 Task: Search copy of my invoice in Marketing Solutions
Action: Mouse moved to (735, 83)
Screenshot: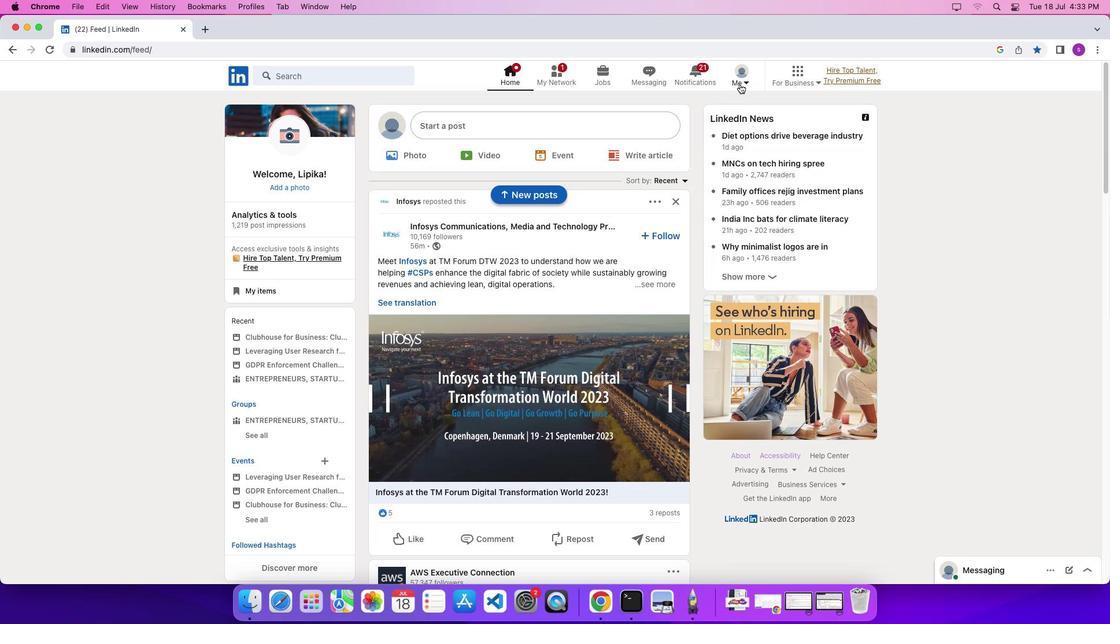 
Action: Mouse pressed left at (735, 83)
Screenshot: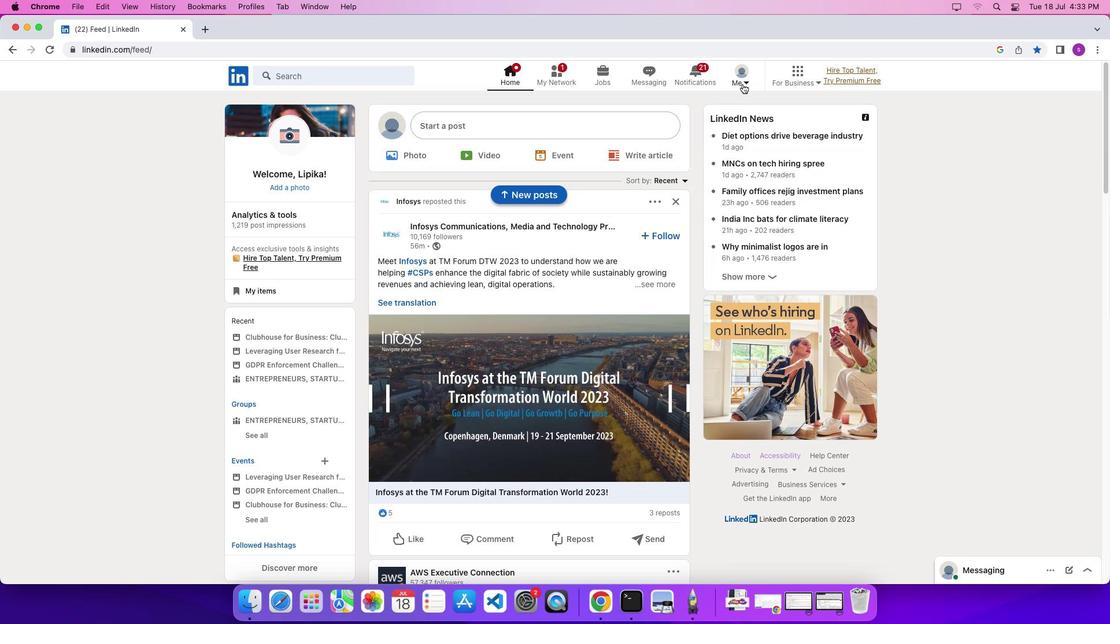 
Action: Mouse moved to (742, 84)
Screenshot: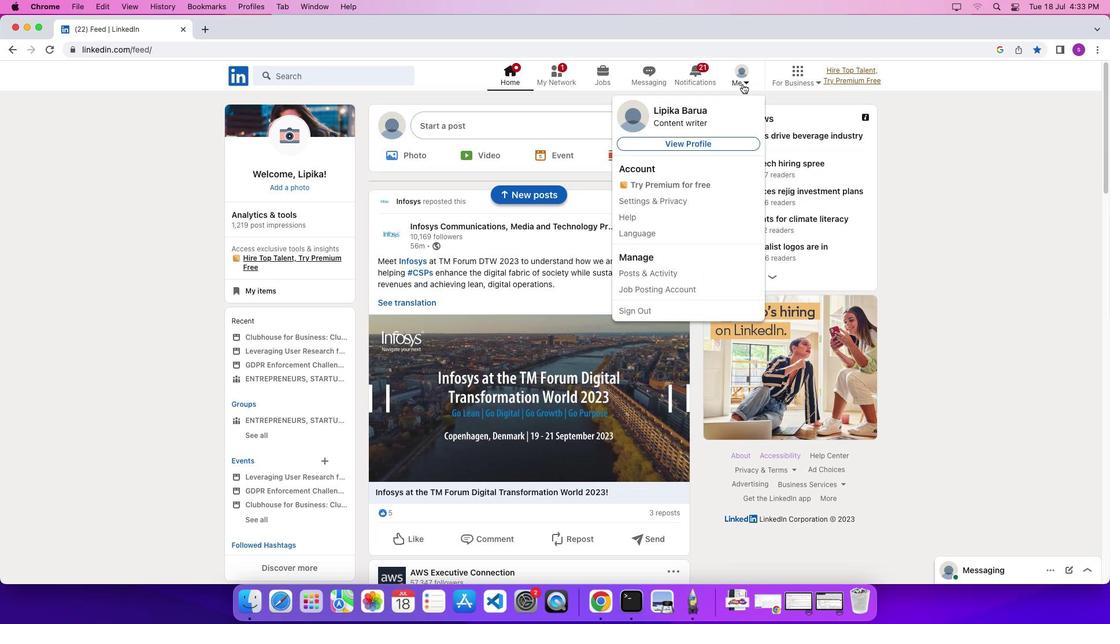 
Action: Mouse pressed left at (742, 84)
Screenshot: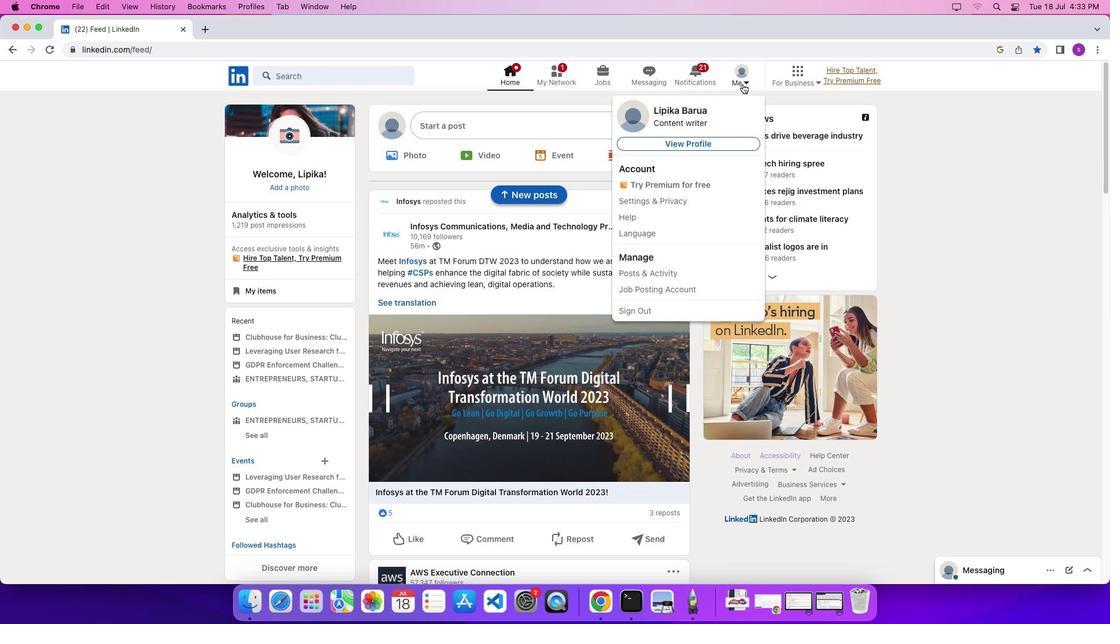 
Action: Mouse moved to (724, 141)
Screenshot: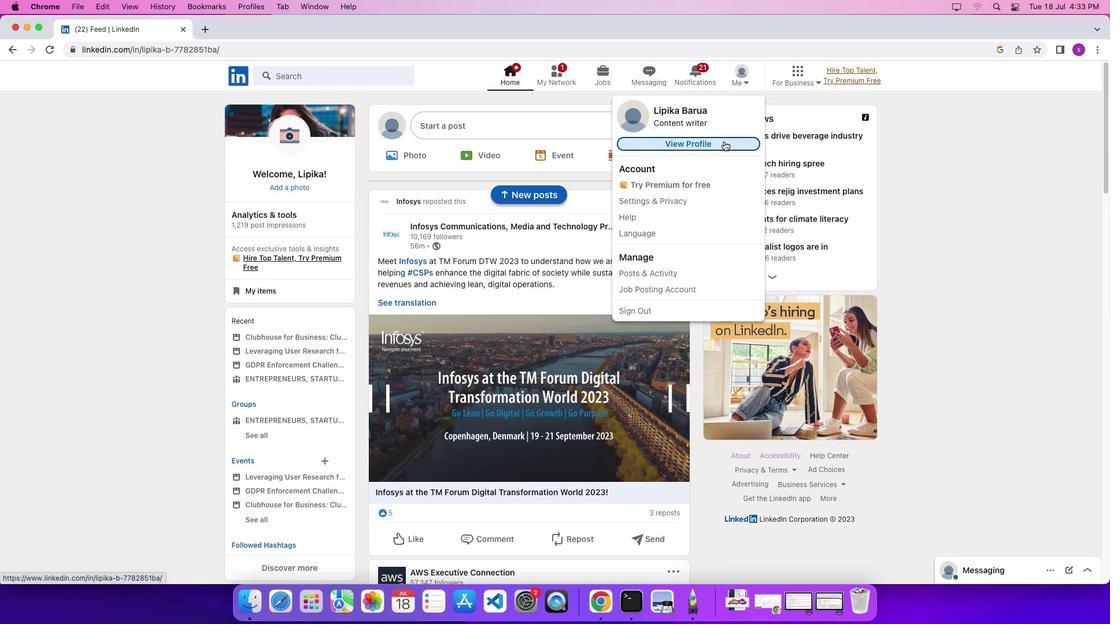 
Action: Mouse pressed left at (724, 141)
Screenshot: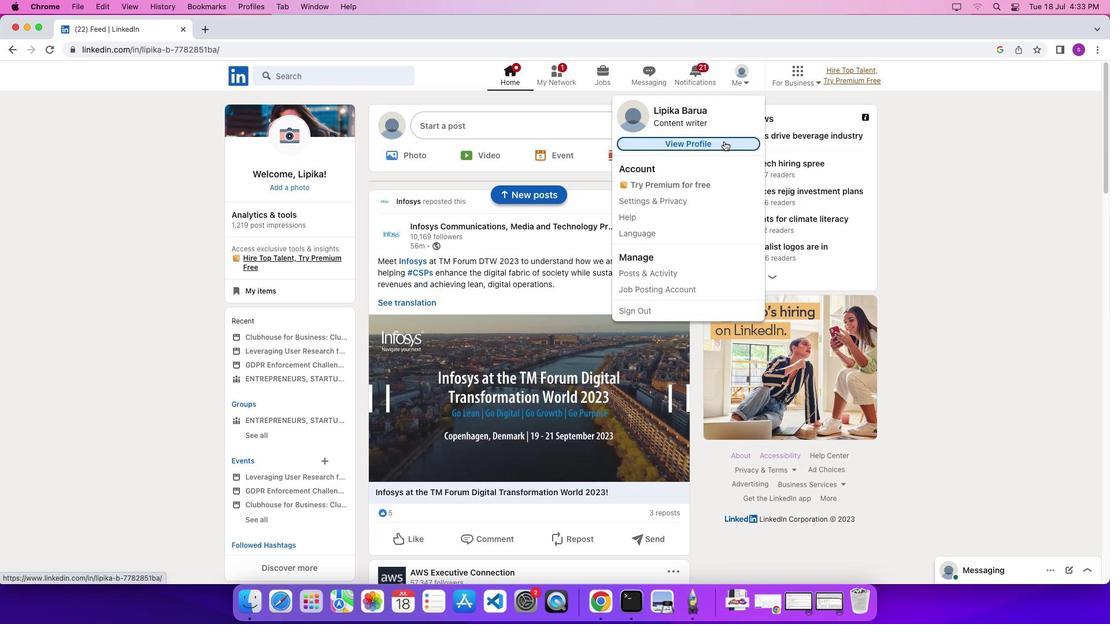 
Action: Mouse moved to (526, 338)
Screenshot: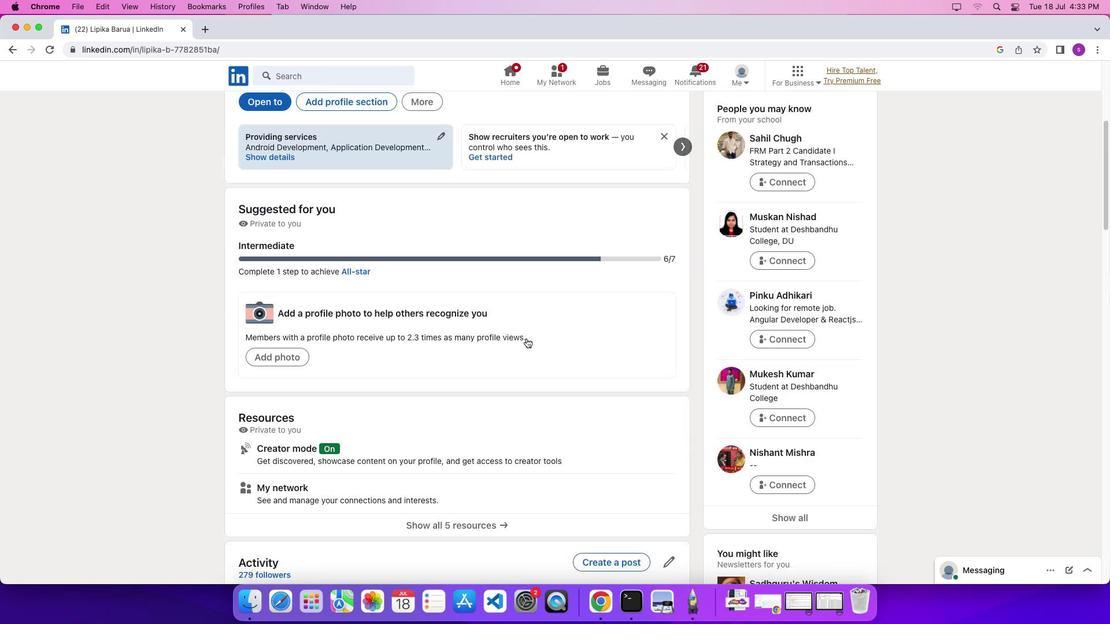 
Action: Mouse scrolled (526, 338) with delta (0, 0)
Screenshot: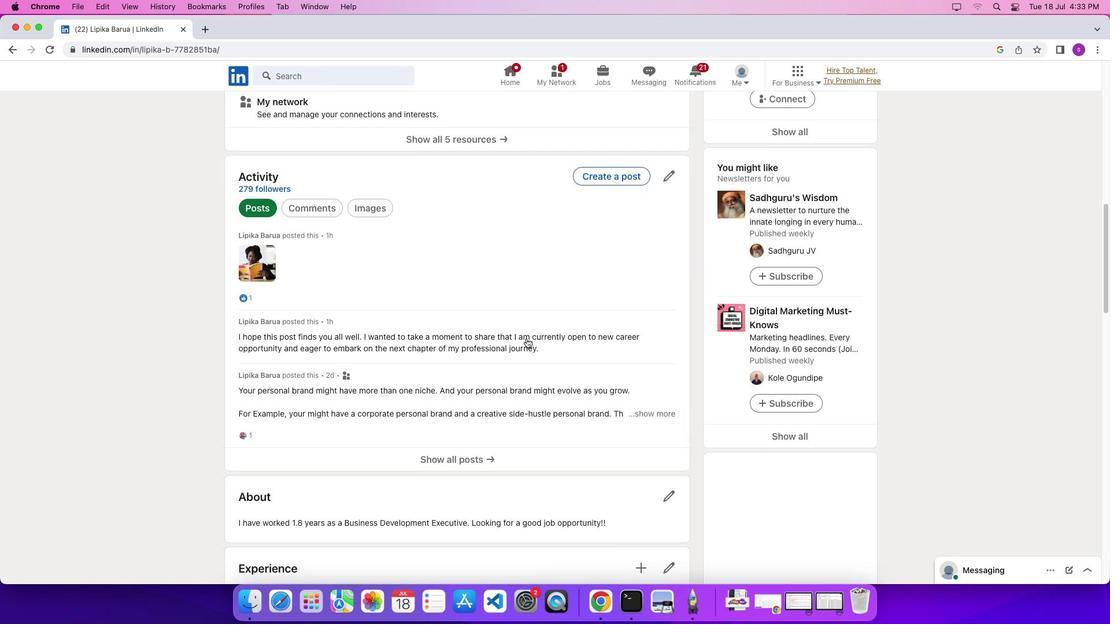 
Action: Mouse scrolled (526, 338) with delta (0, 0)
Screenshot: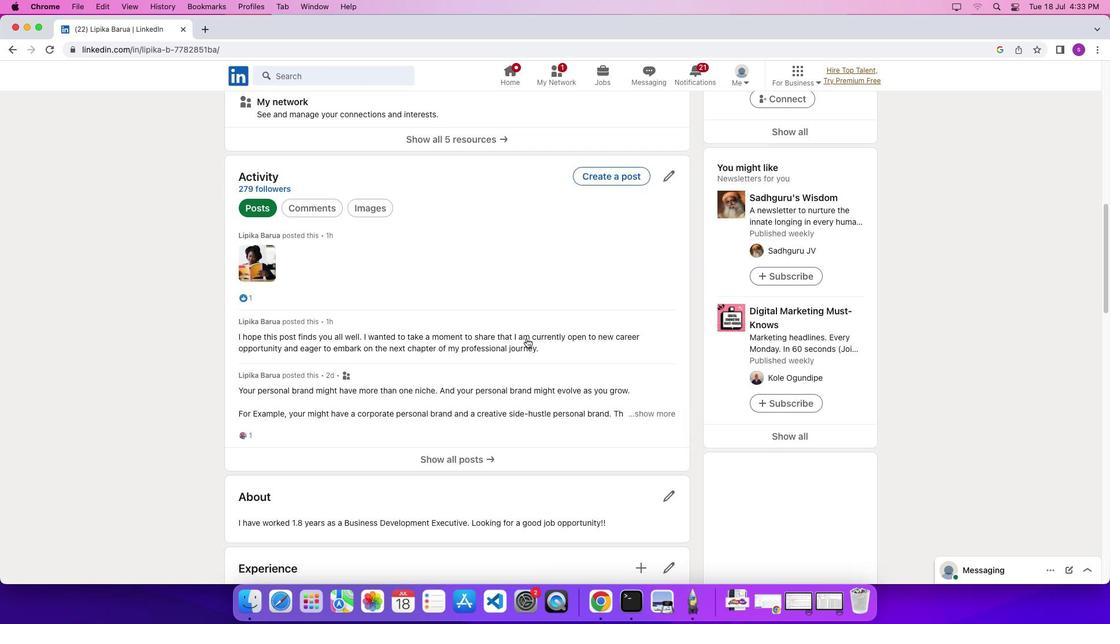 
Action: Mouse scrolled (526, 338) with delta (0, -3)
Screenshot: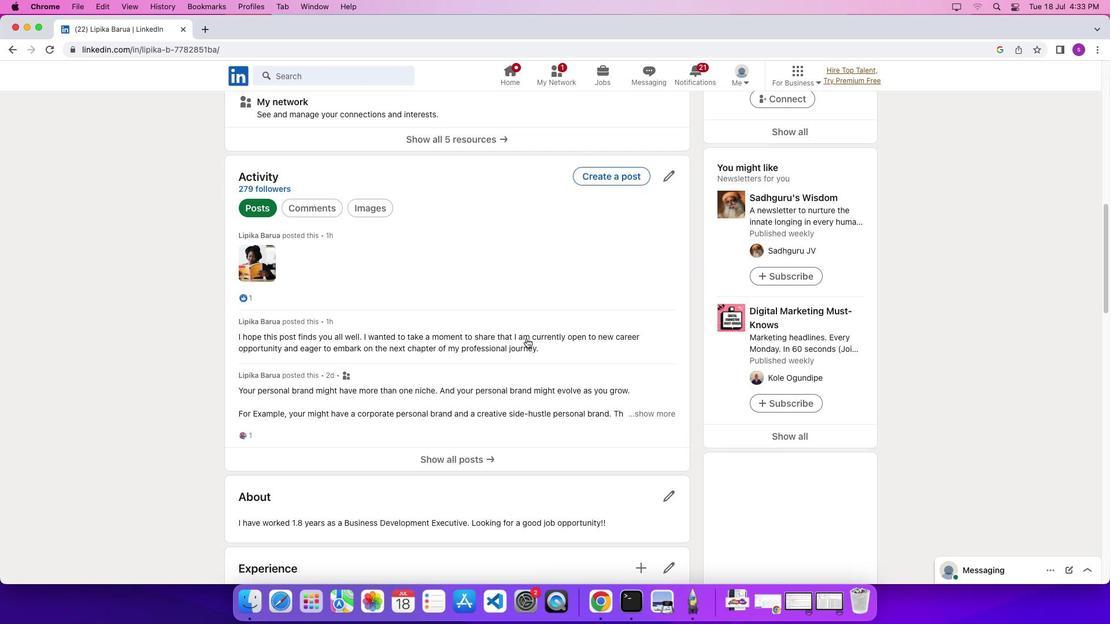 
Action: Mouse scrolled (526, 338) with delta (0, -5)
Screenshot: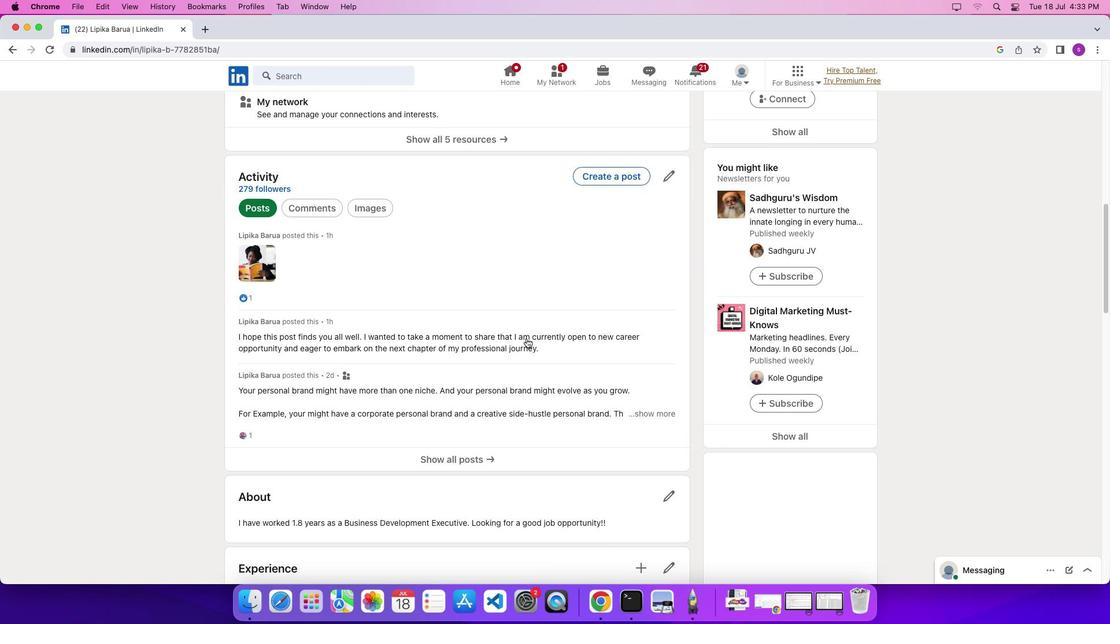
Action: Mouse scrolled (526, 338) with delta (0, -6)
Screenshot: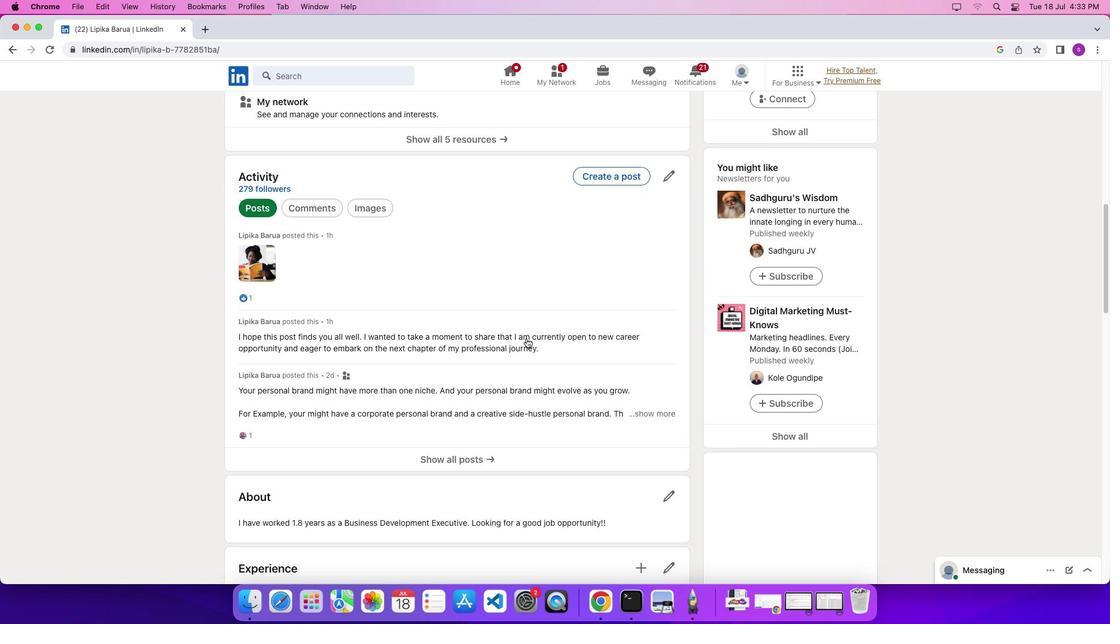 
Action: Mouse scrolled (526, 338) with delta (0, 0)
Screenshot: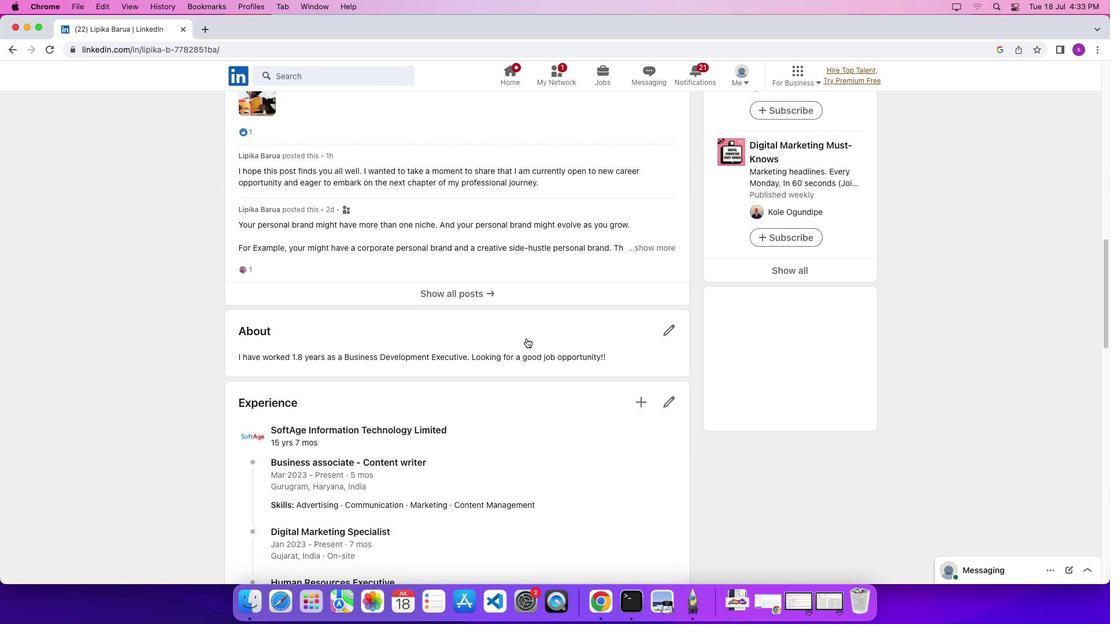 
Action: Mouse scrolled (526, 338) with delta (0, 0)
Screenshot: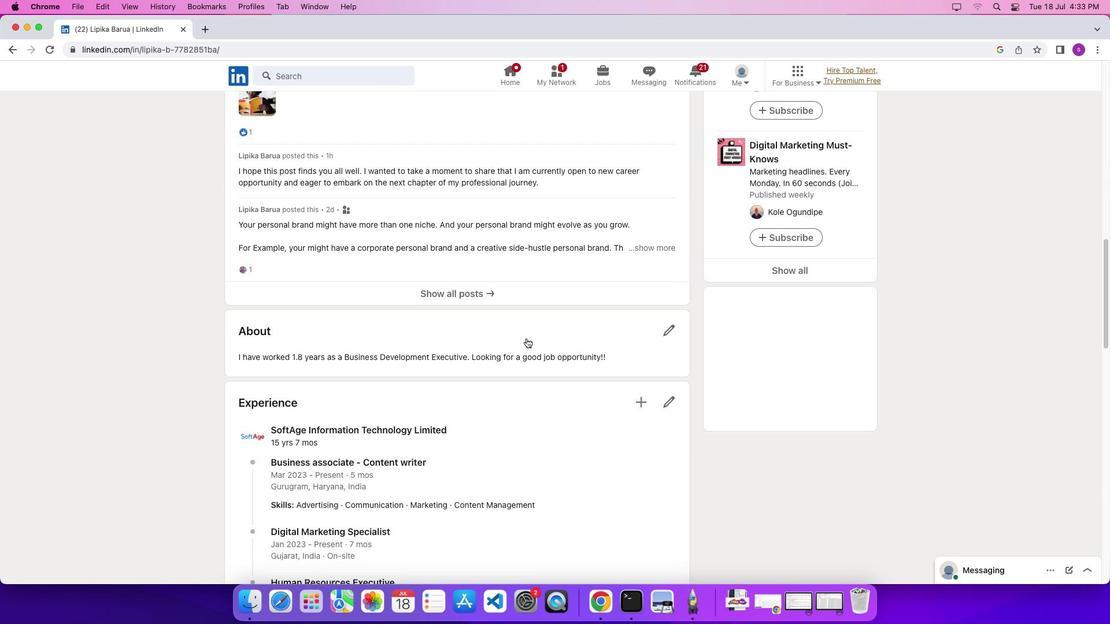 
Action: Mouse scrolled (526, 338) with delta (0, -2)
Screenshot: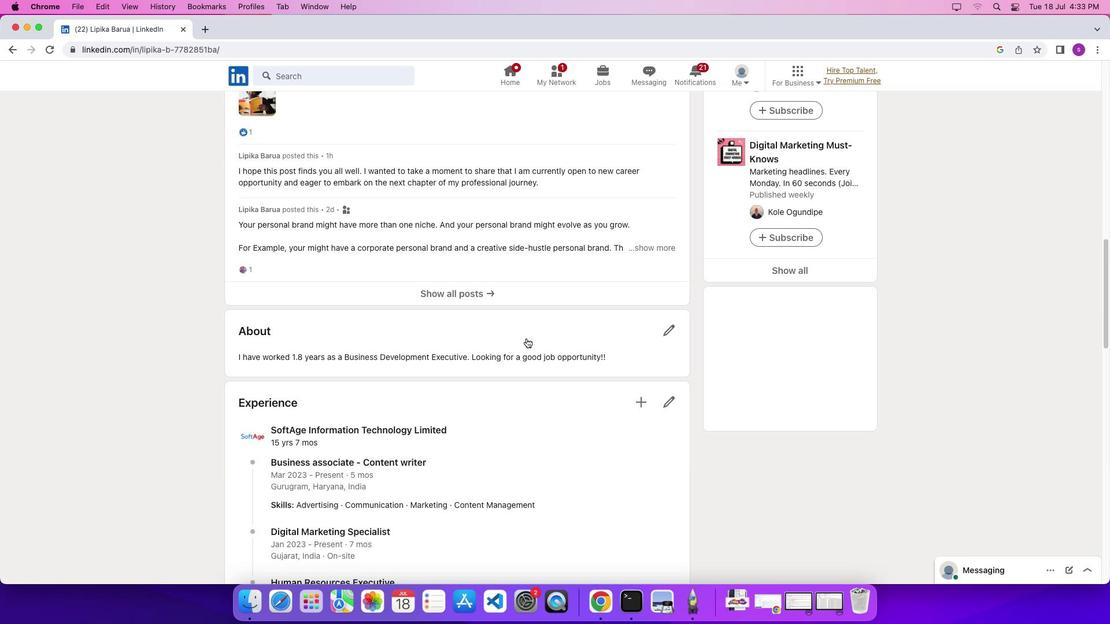 
Action: Mouse scrolled (526, 338) with delta (0, 0)
Screenshot: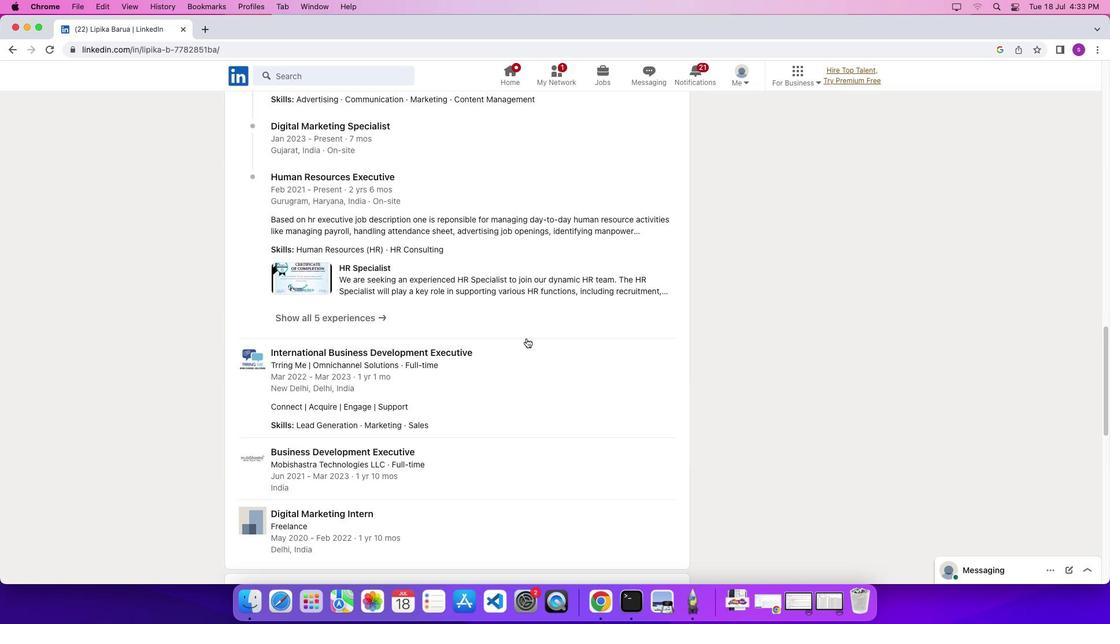 
Action: Mouse scrolled (526, 338) with delta (0, 0)
Screenshot: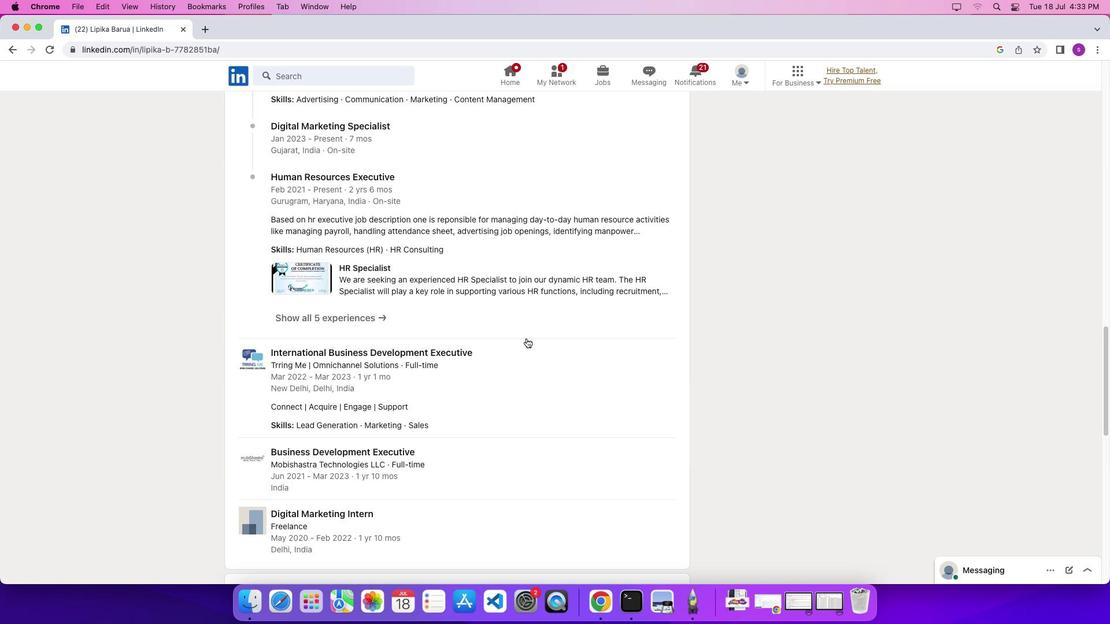 
Action: Mouse scrolled (526, 338) with delta (0, -4)
Screenshot: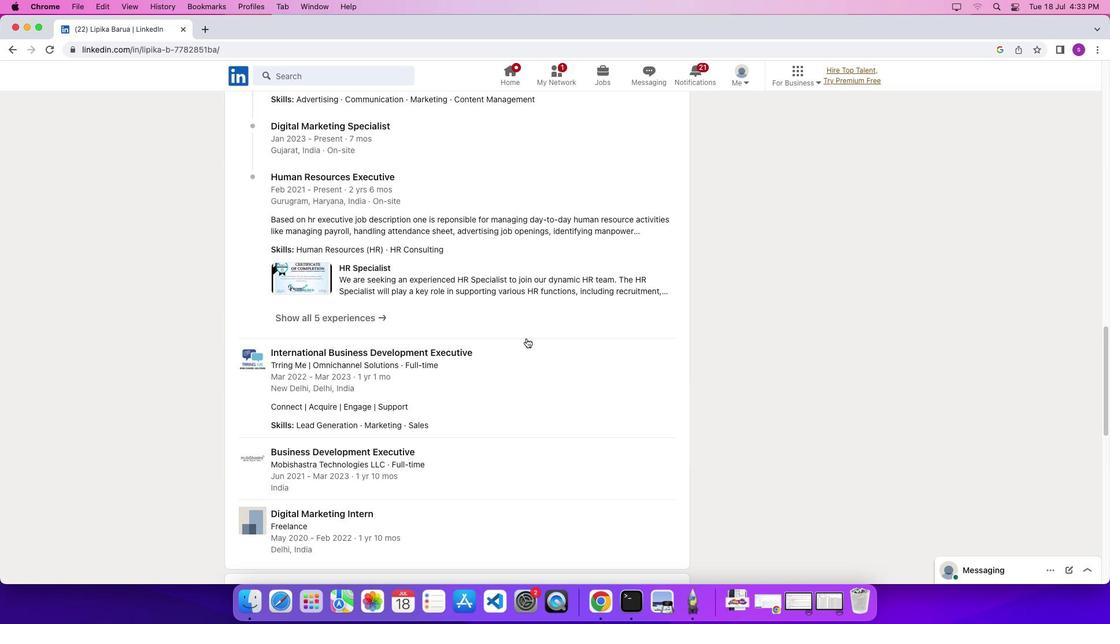
Action: Mouse scrolled (526, 338) with delta (0, -4)
Screenshot: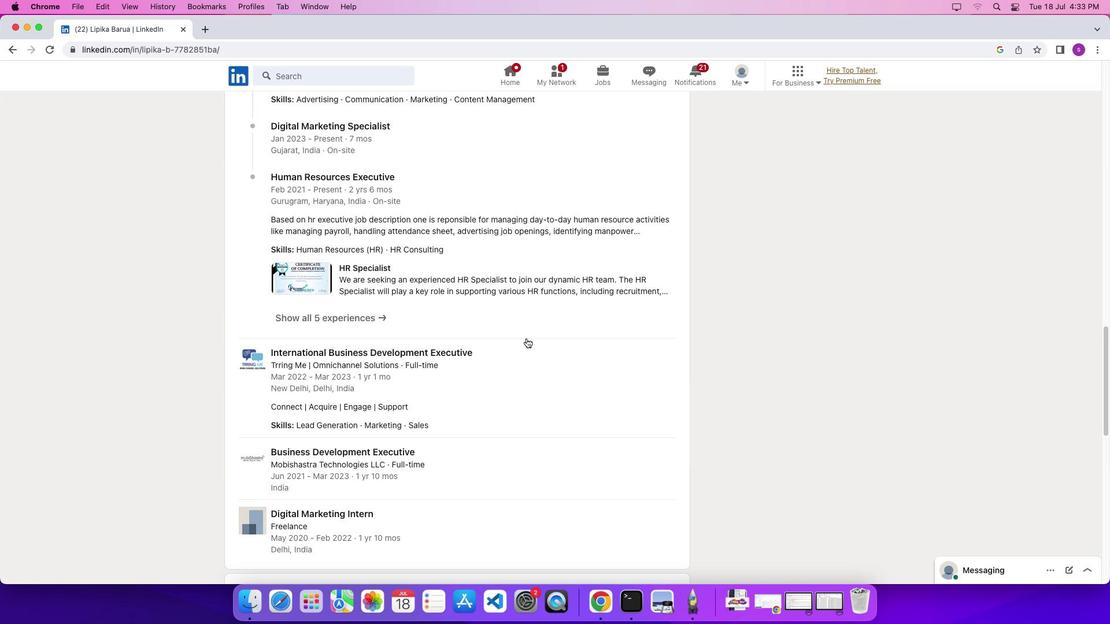 
Action: Mouse scrolled (526, 338) with delta (0, 0)
Screenshot: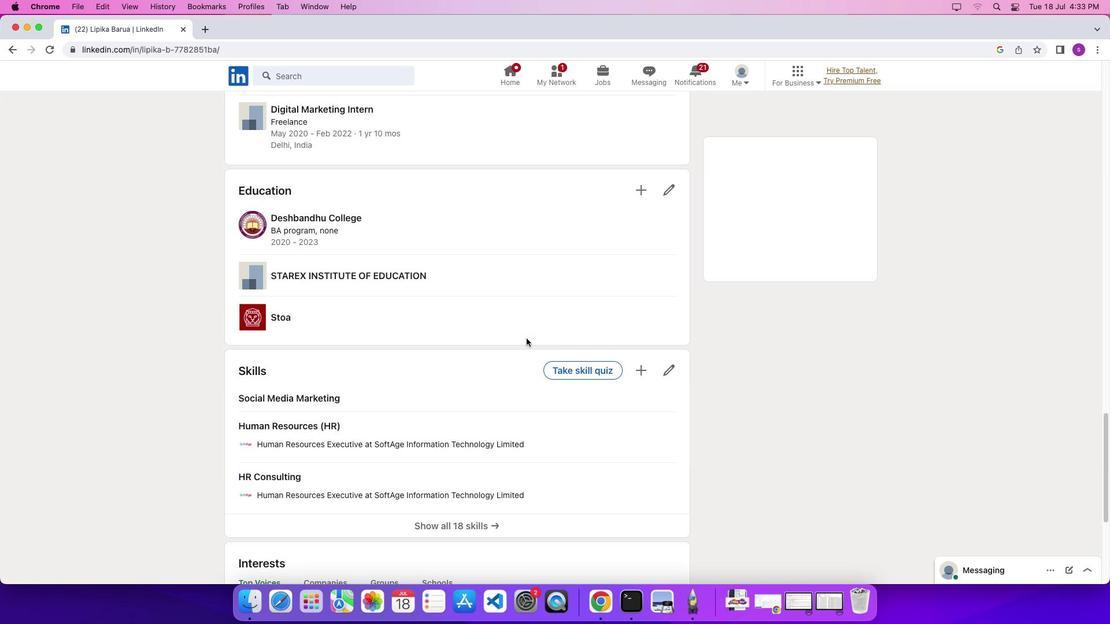 
Action: Mouse scrolled (526, 338) with delta (0, 0)
Screenshot: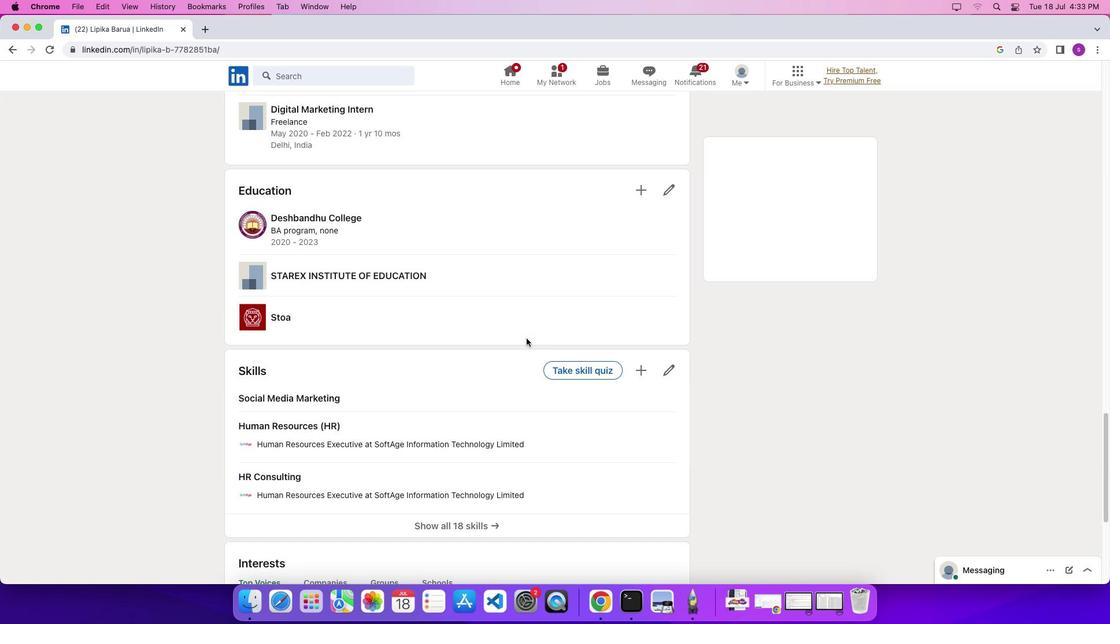 
Action: Mouse scrolled (526, 338) with delta (0, -3)
Screenshot: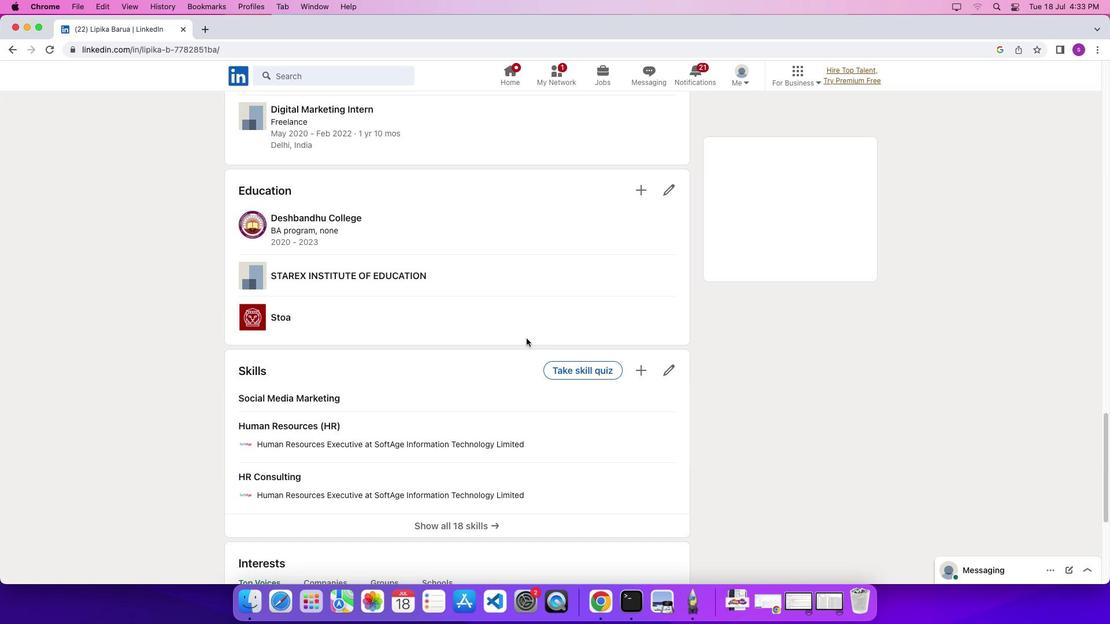 
Action: Mouse scrolled (526, 338) with delta (0, -5)
Screenshot: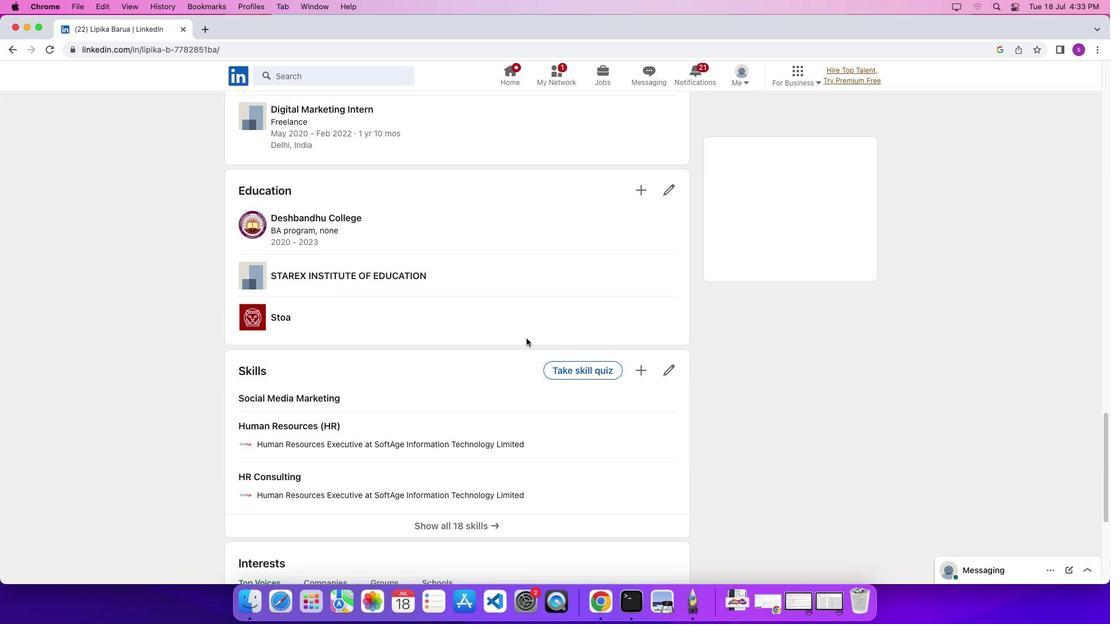 
Action: Mouse scrolled (526, 338) with delta (0, 0)
Screenshot: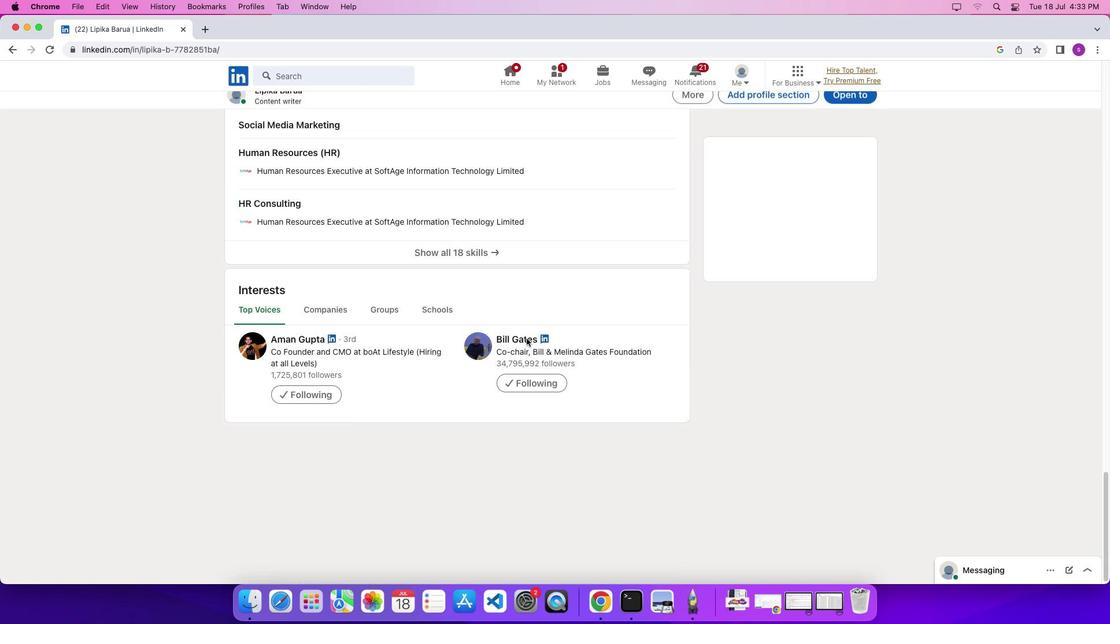 
Action: Mouse scrolled (526, 338) with delta (0, 0)
Screenshot: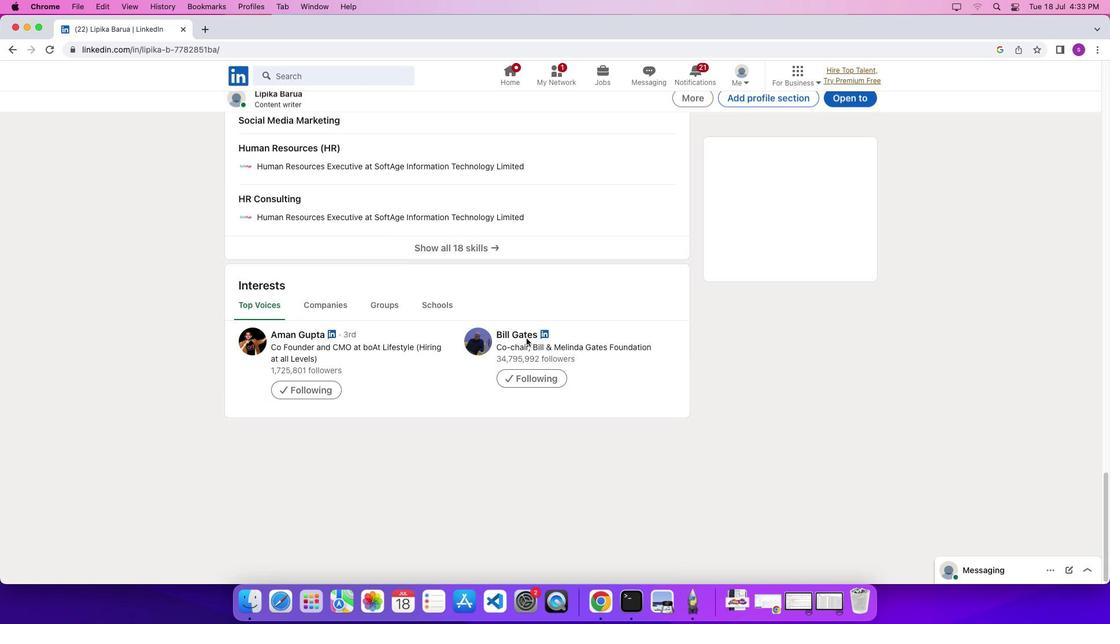 
Action: Mouse scrolled (526, 338) with delta (0, -3)
Screenshot: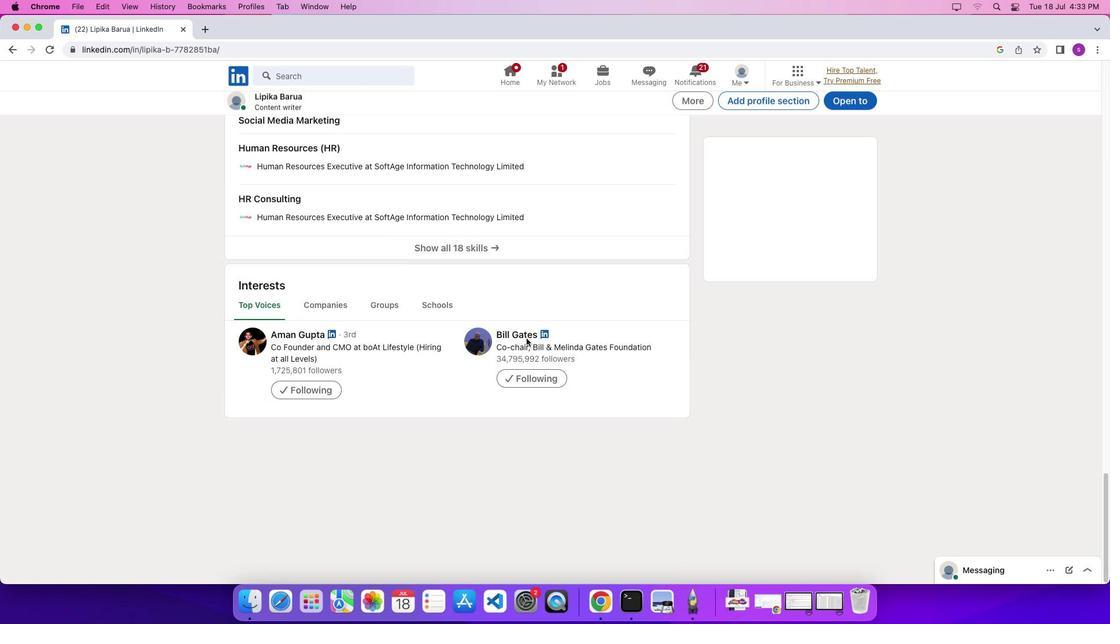 
Action: Mouse scrolled (526, 338) with delta (0, -3)
Screenshot: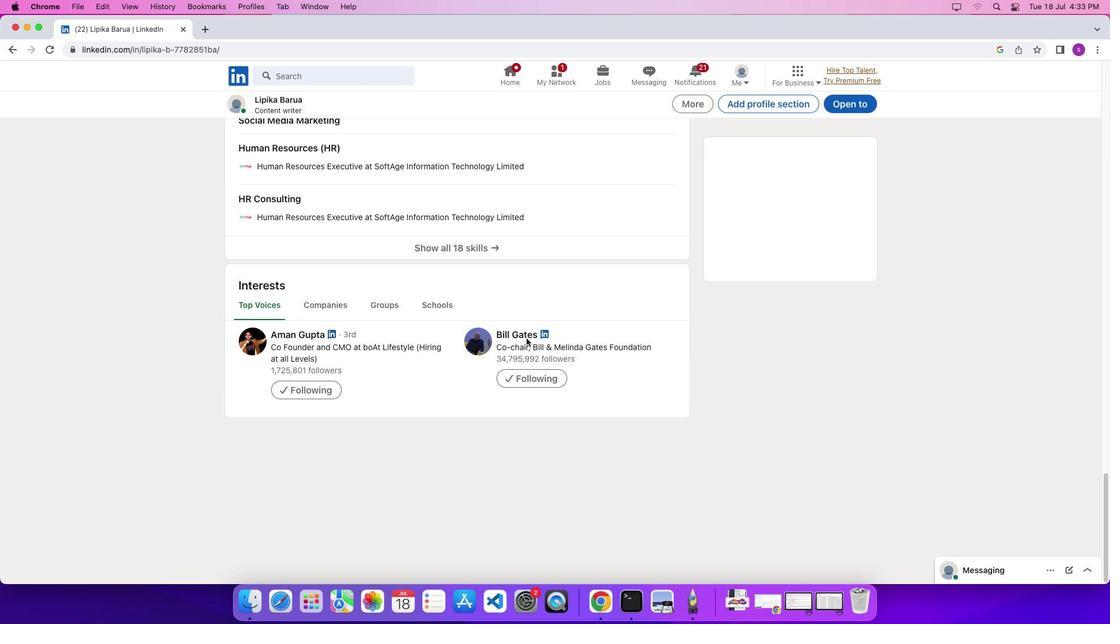 
Action: Mouse scrolled (526, 338) with delta (0, 0)
Screenshot: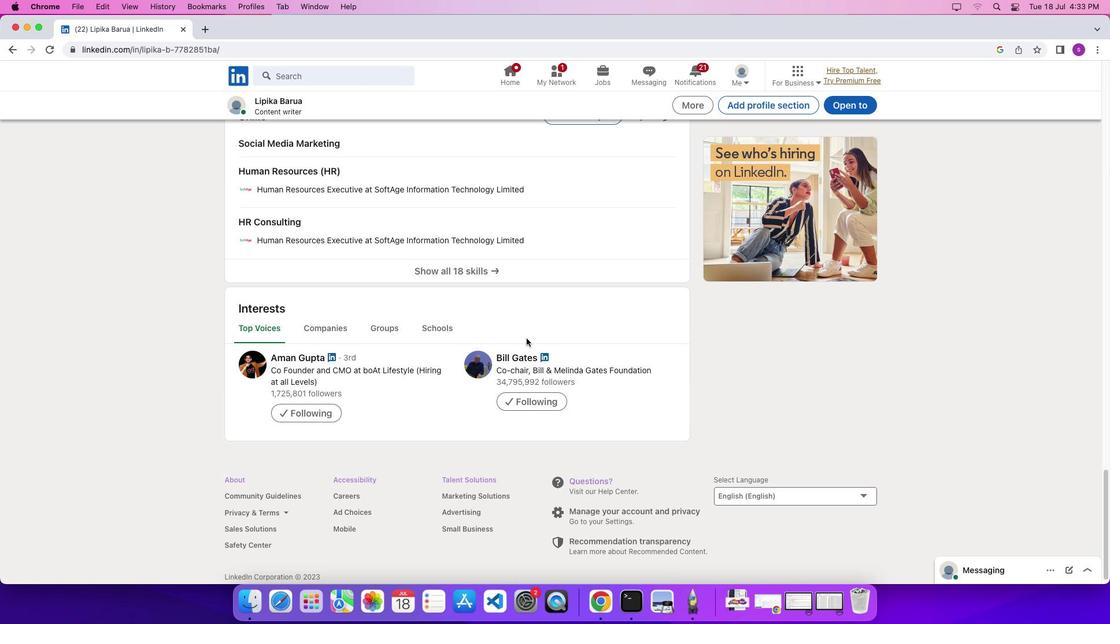 
Action: Mouse scrolled (526, 338) with delta (0, 0)
Screenshot: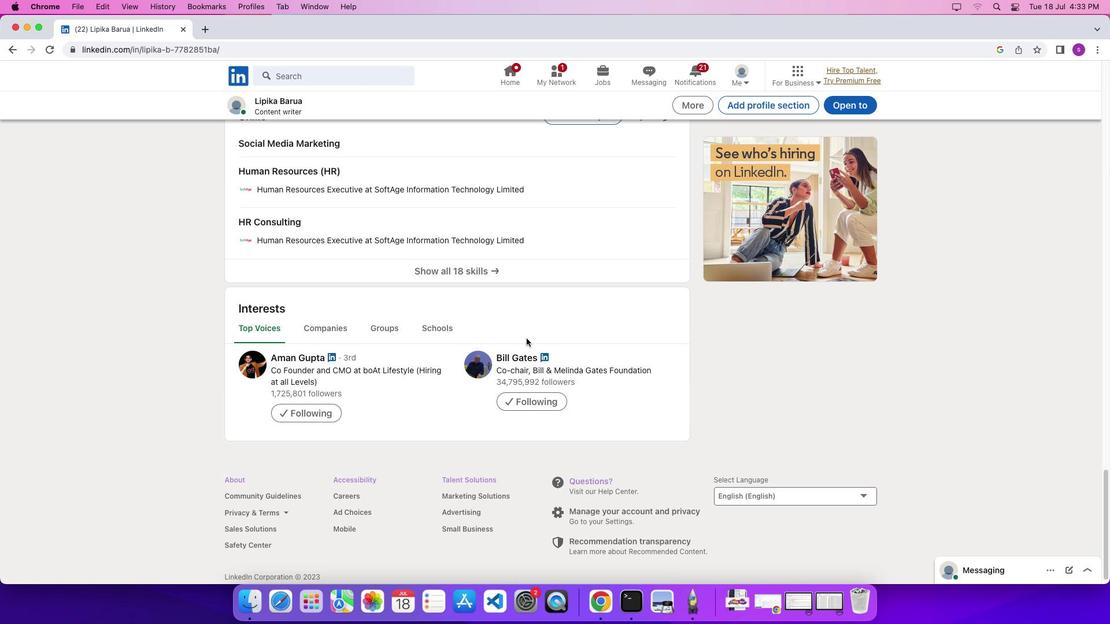 
Action: Mouse scrolled (526, 338) with delta (0, -2)
Screenshot: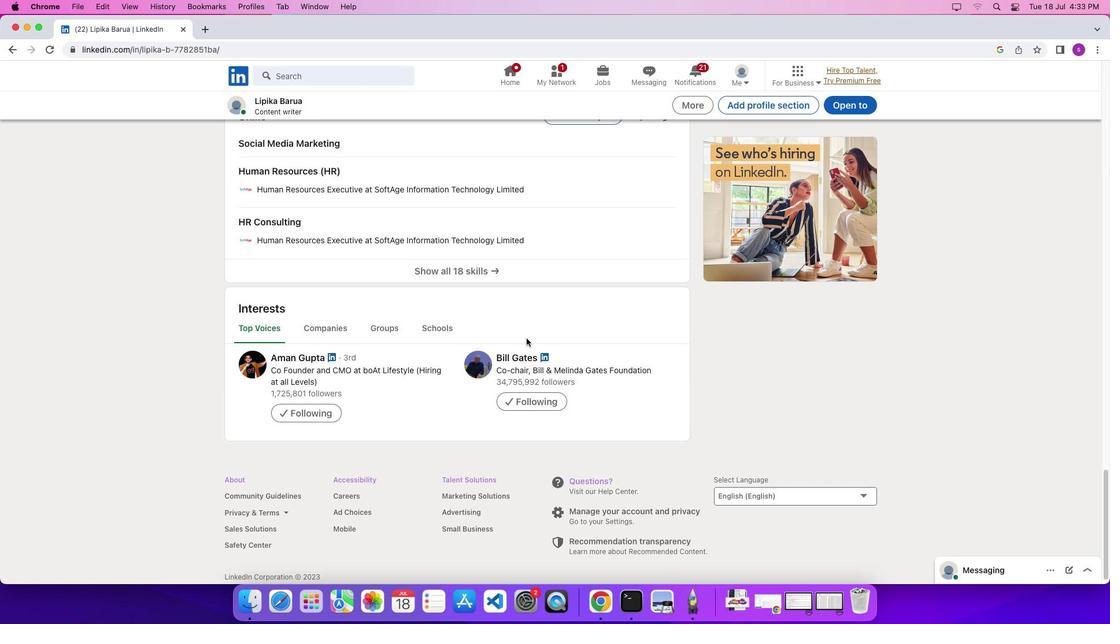 
Action: Mouse moved to (577, 481)
Screenshot: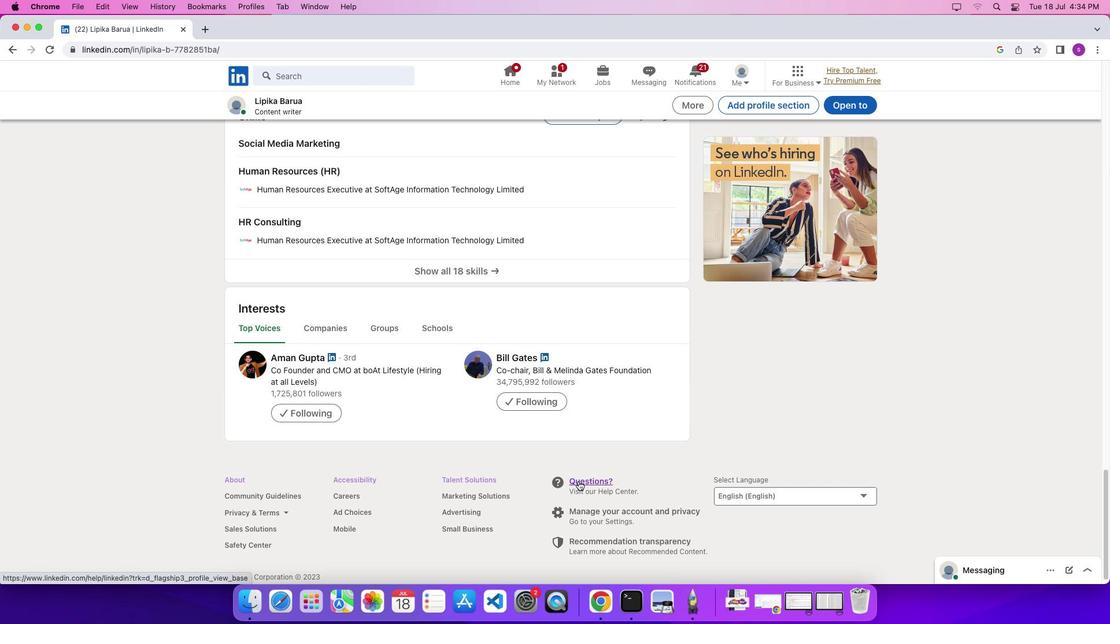 
Action: Mouse pressed left at (577, 481)
Screenshot: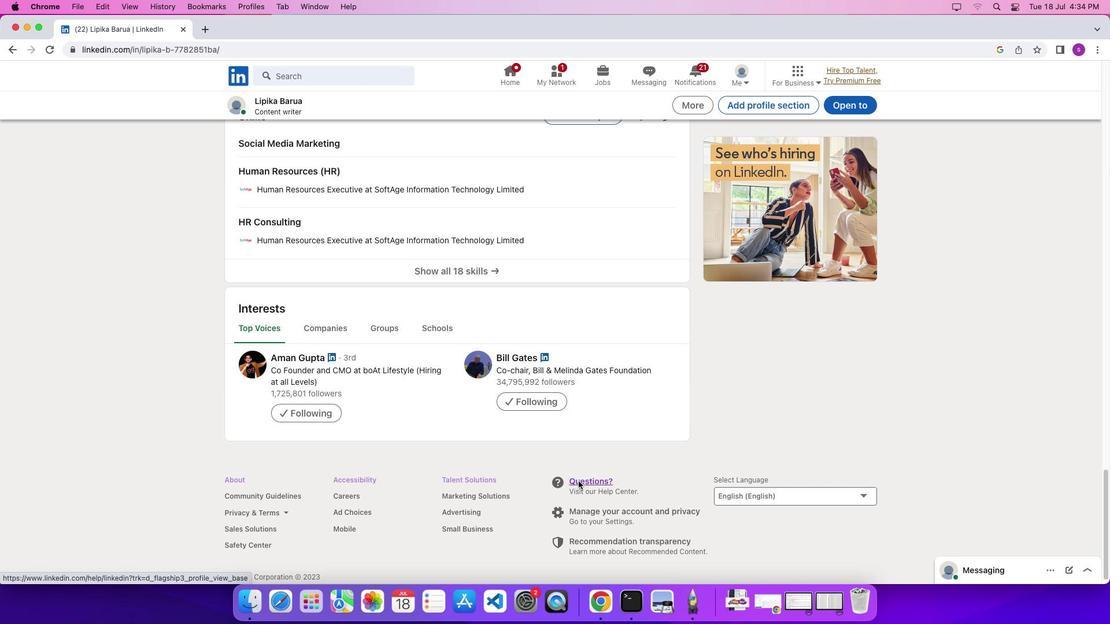 
Action: Mouse moved to (284, 188)
Screenshot: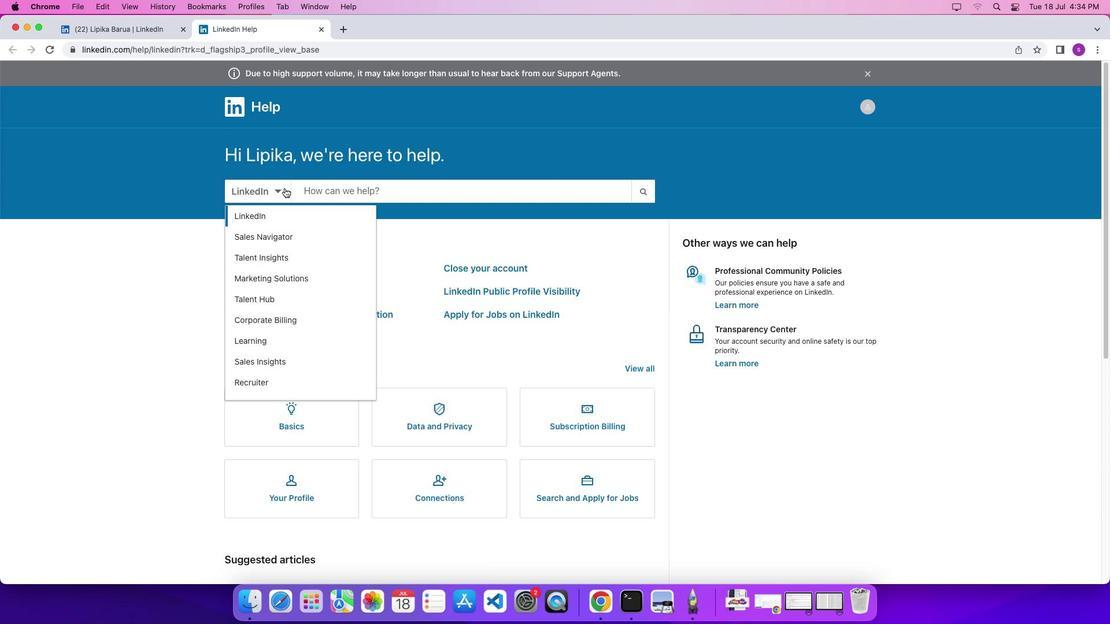 
Action: Mouse pressed left at (284, 188)
Screenshot: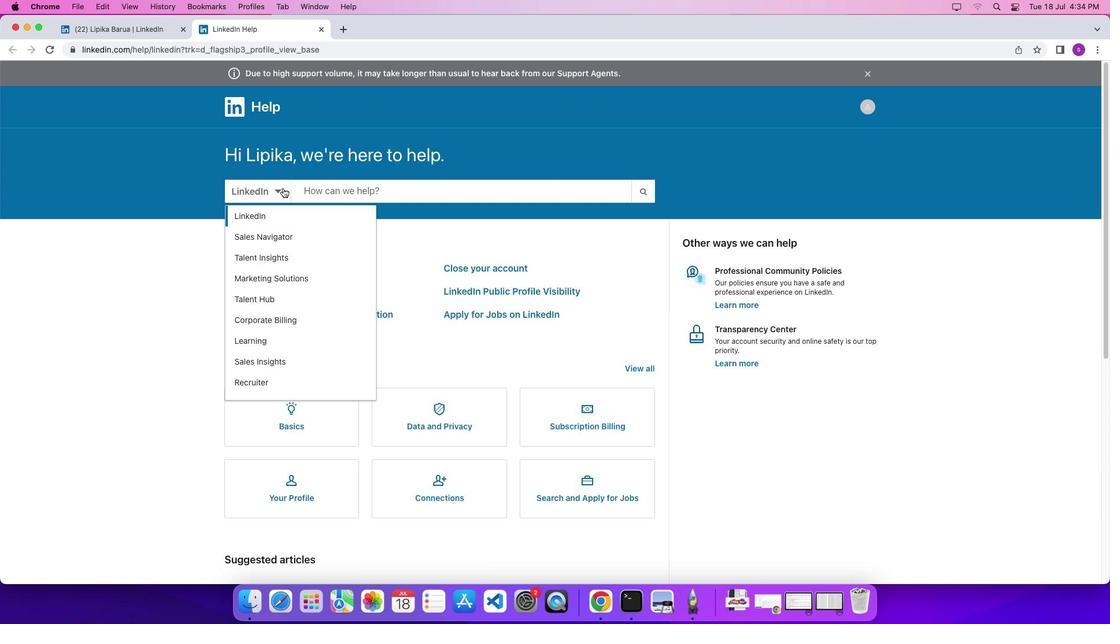 
Action: Mouse moved to (287, 277)
Screenshot: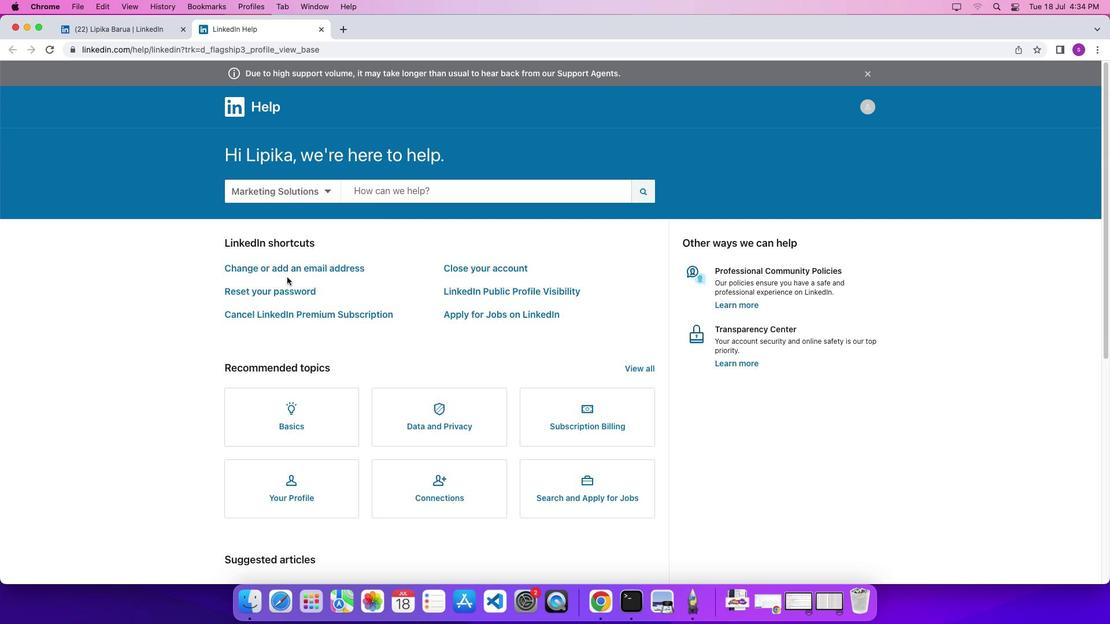 
Action: Mouse pressed left at (287, 277)
Screenshot: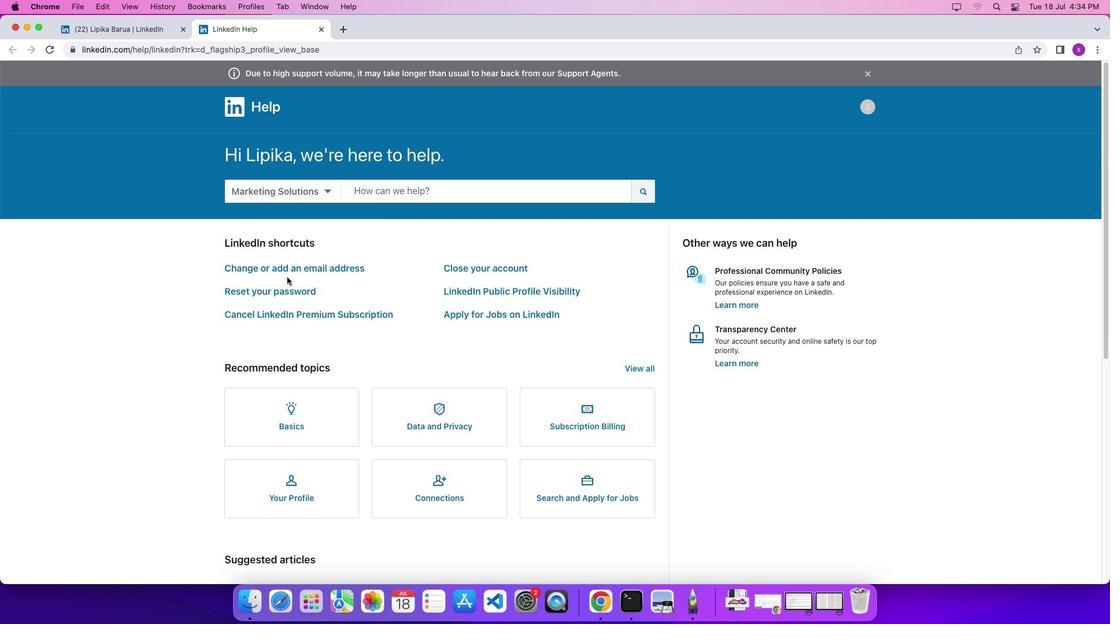 
Action: Mouse moved to (395, 188)
Screenshot: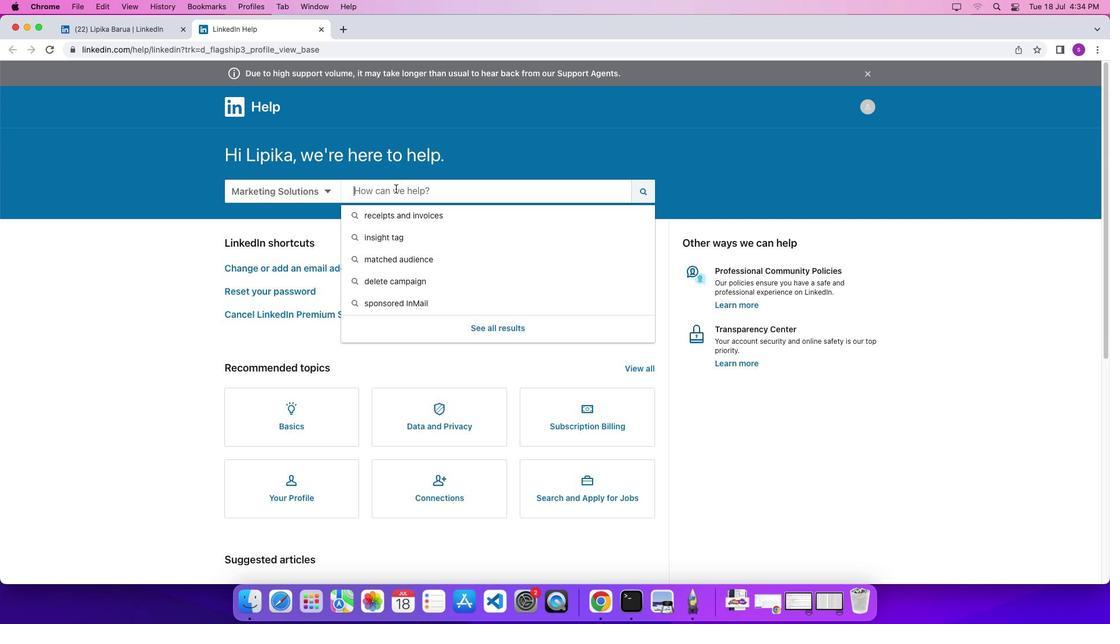 
Action: Mouse pressed left at (395, 188)
Screenshot: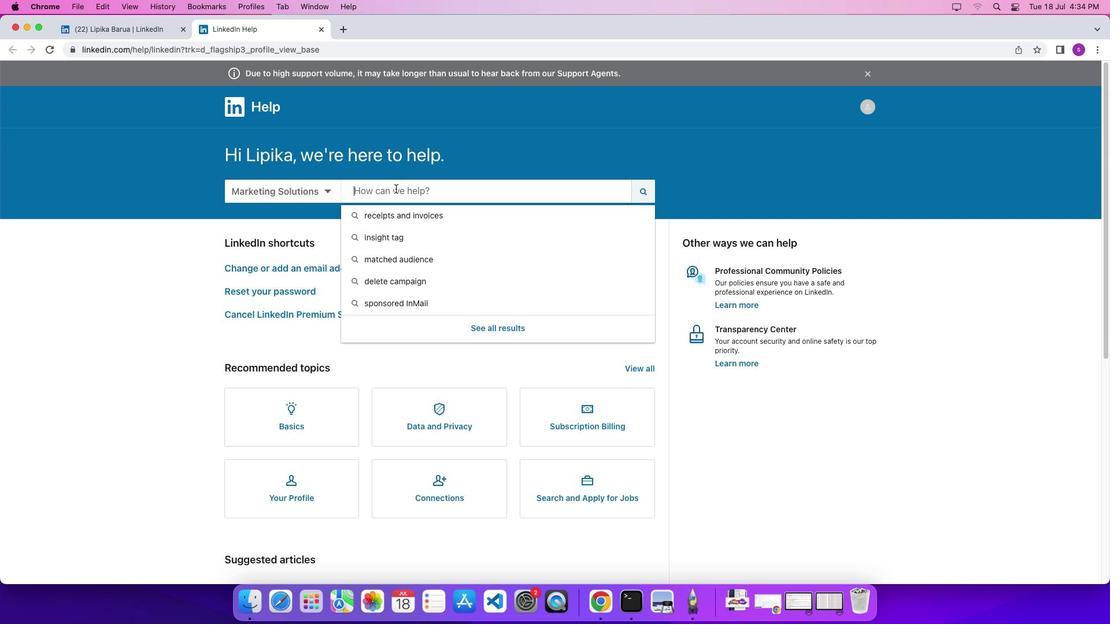 
Action: Mouse moved to (402, 193)
Screenshot: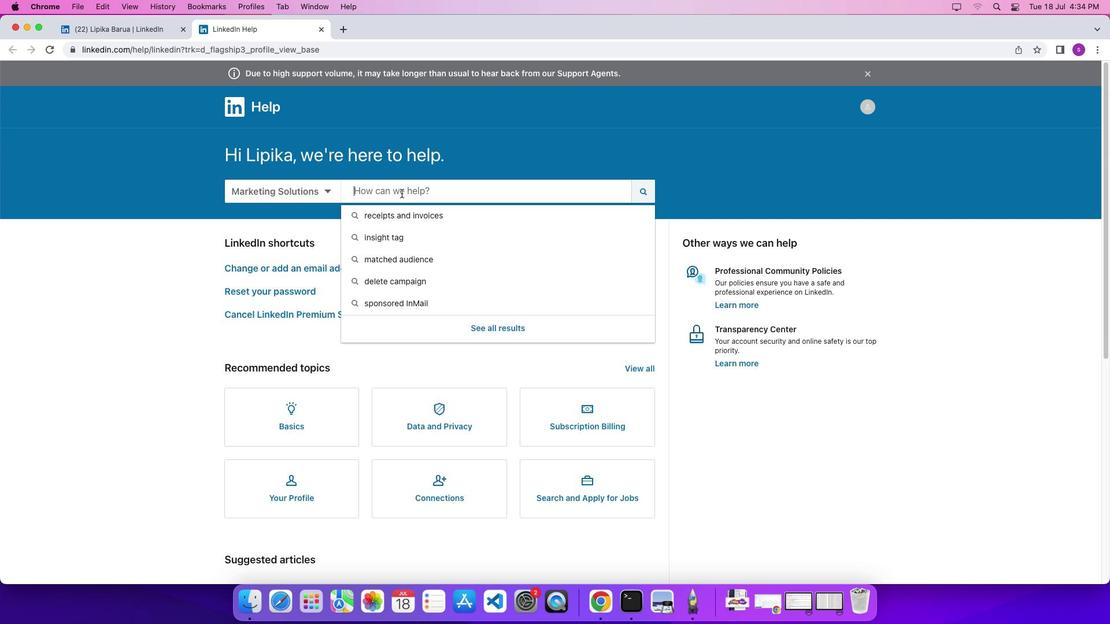 
Action: Key pressed 'c''o''p''y'Key.space'o''f'Key.space'm''y'Key.space'i''n''v''o''i''c''e'
Screenshot: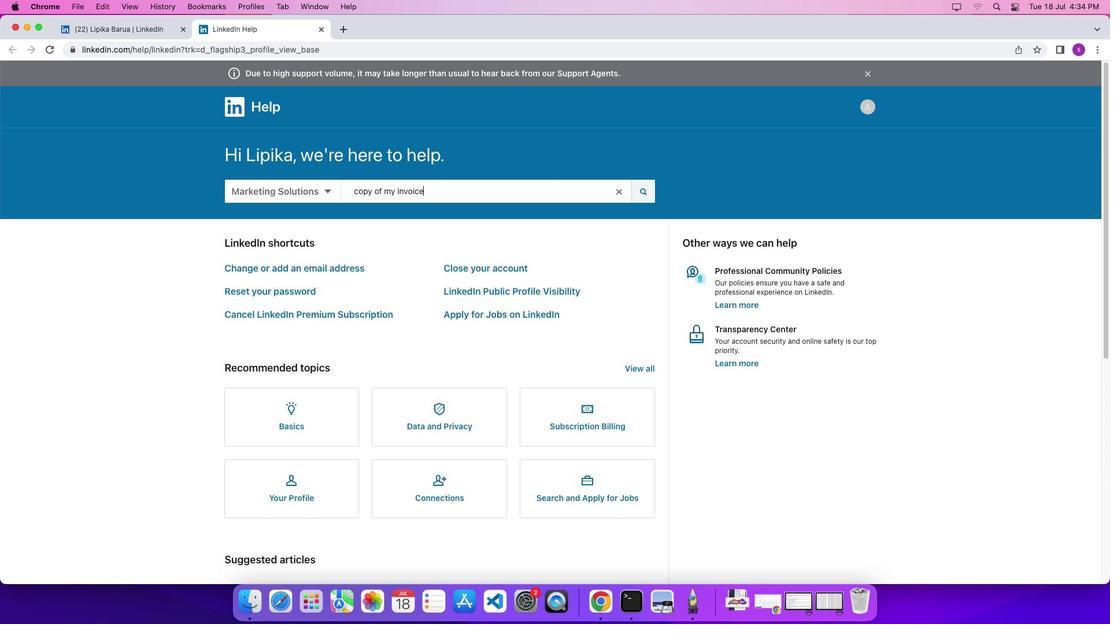 
Action: Mouse moved to (636, 193)
Screenshot: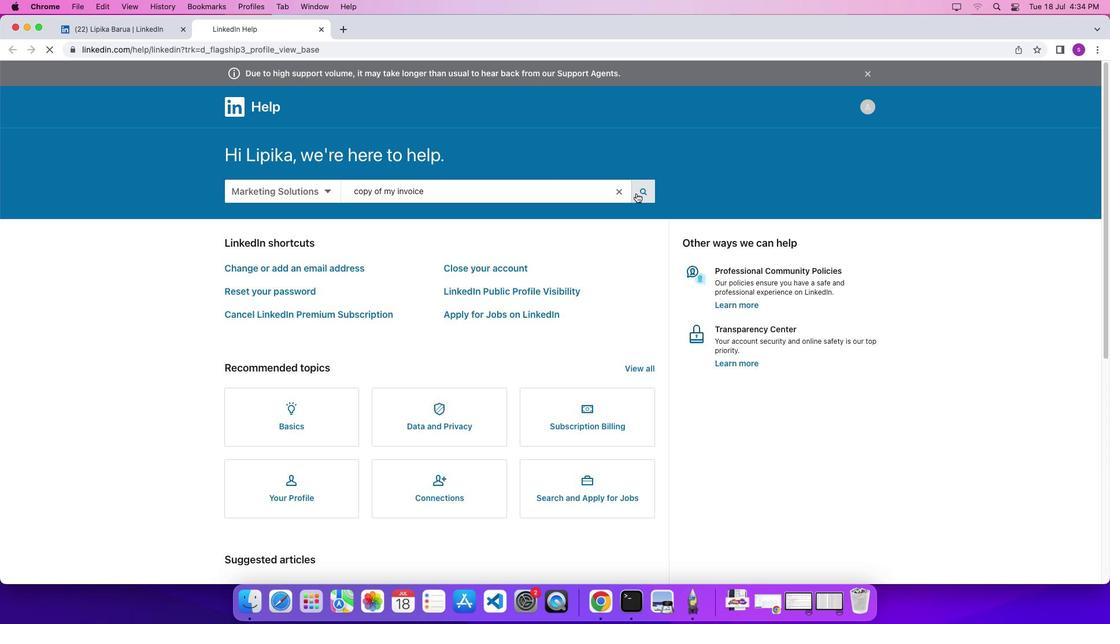 
Action: Mouse pressed left at (636, 193)
Screenshot: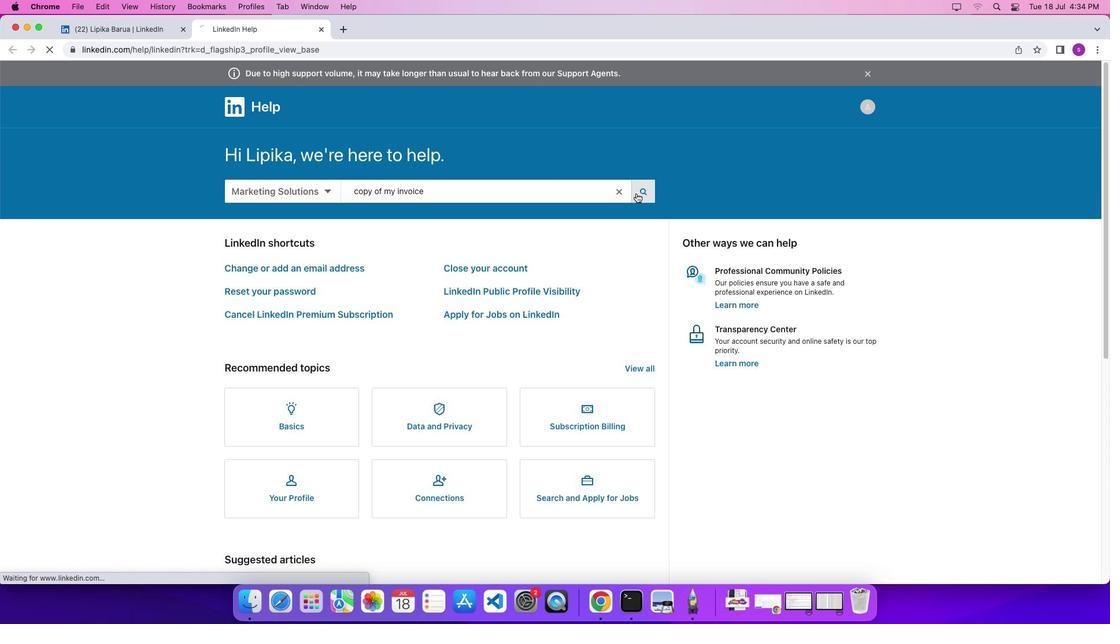 
